 Task: Add Aura Cacia Clearing Breezeway Fizzy Bath to the cart.
Action: Mouse moved to (828, 311)
Screenshot: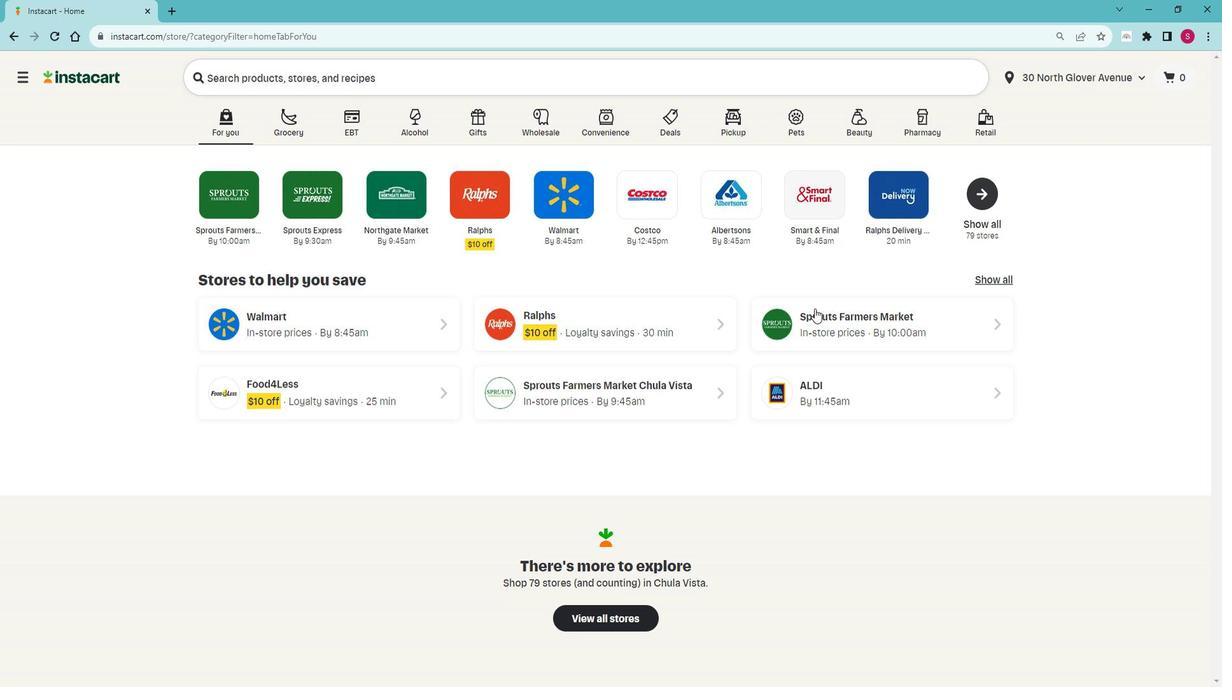 
Action: Mouse pressed left at (828, 311)
Screenshot: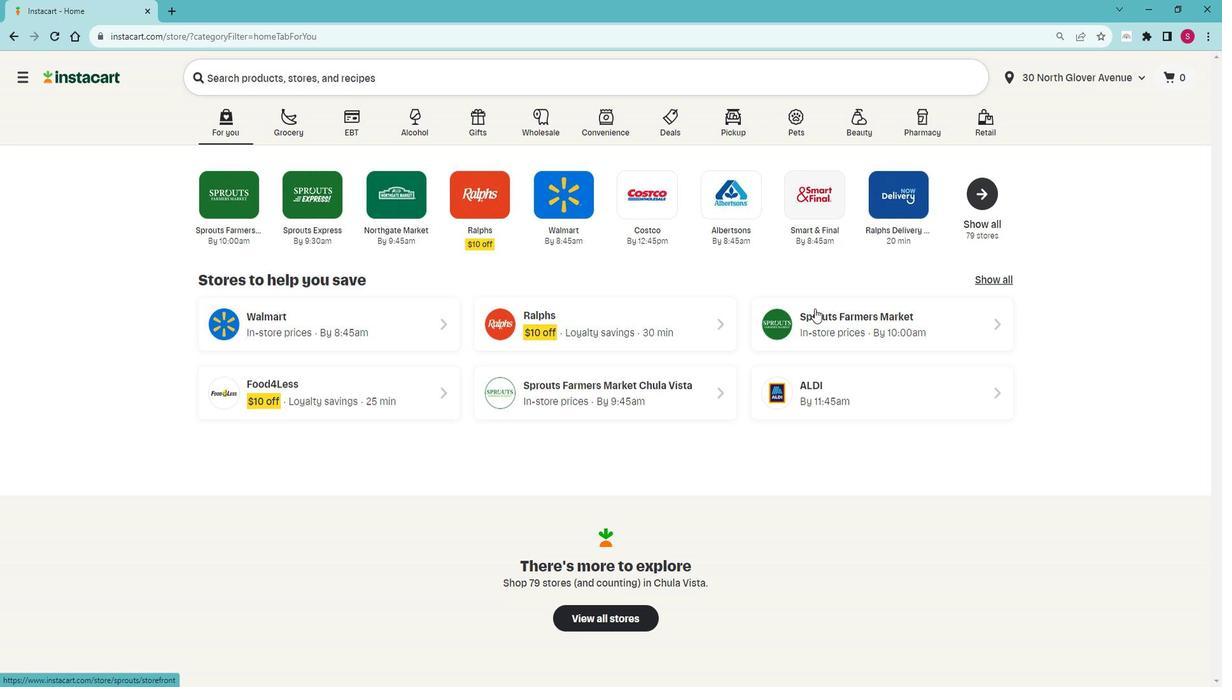 
Action: Mouse moved to (110, 518)
Screenshot: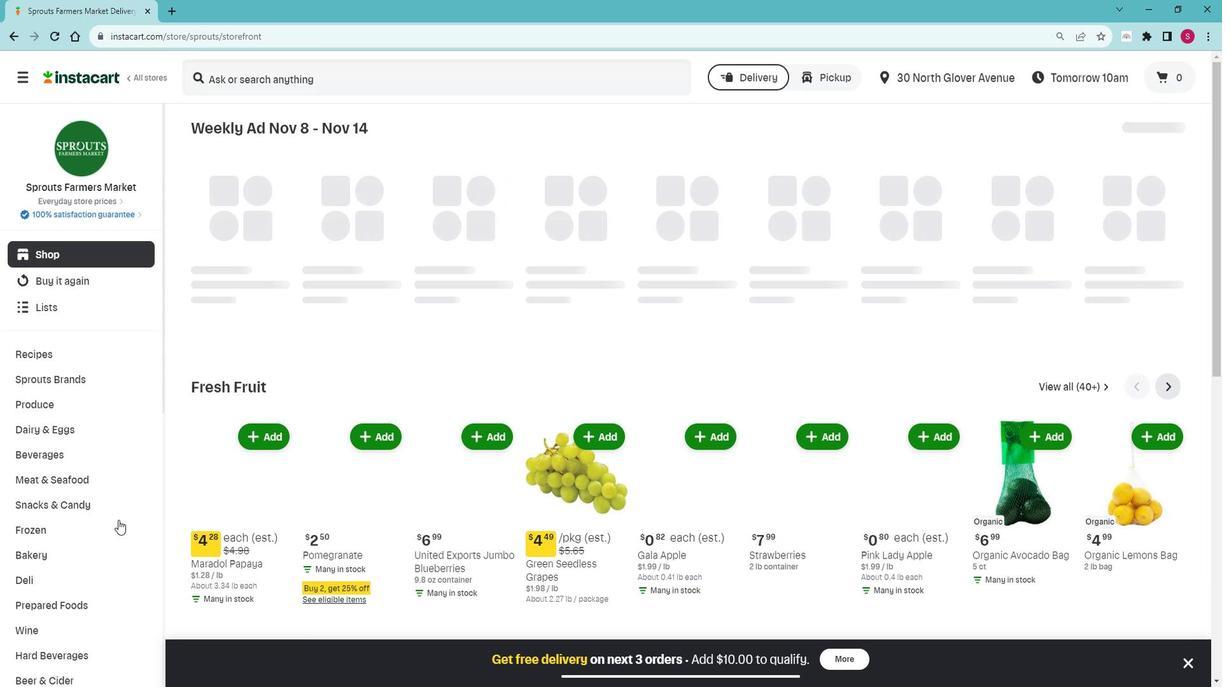 
Action: Mouse scrolled (110, 518) with delta (0, 0)
Screenshot: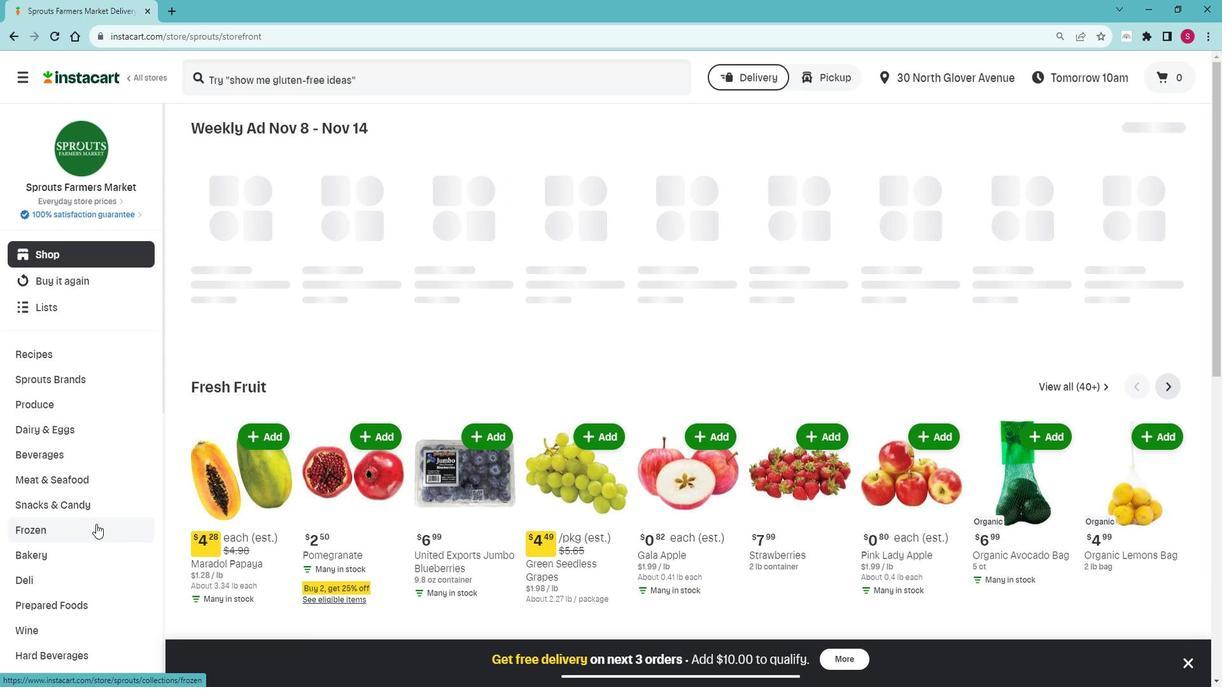
Action: Mouse scrolled (110, 518) with delta (0, 0)
Screenshot: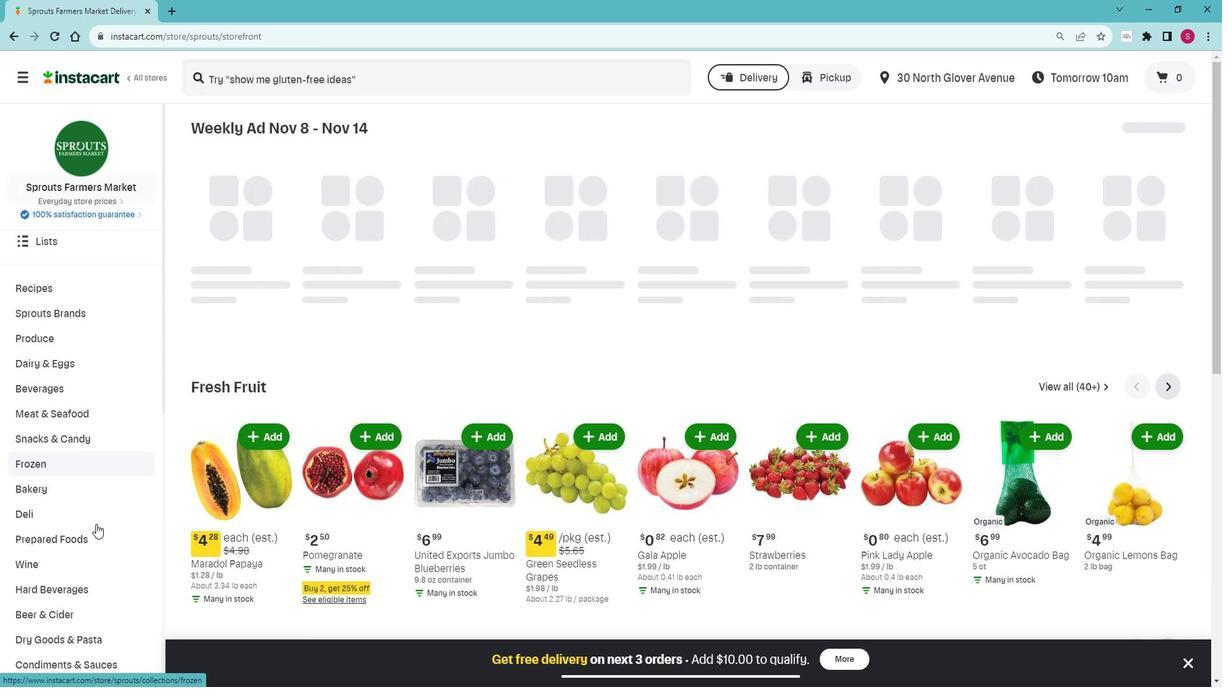
Action: Mouse scrolled (110, 518) with delta (0, 0)
Screenshot: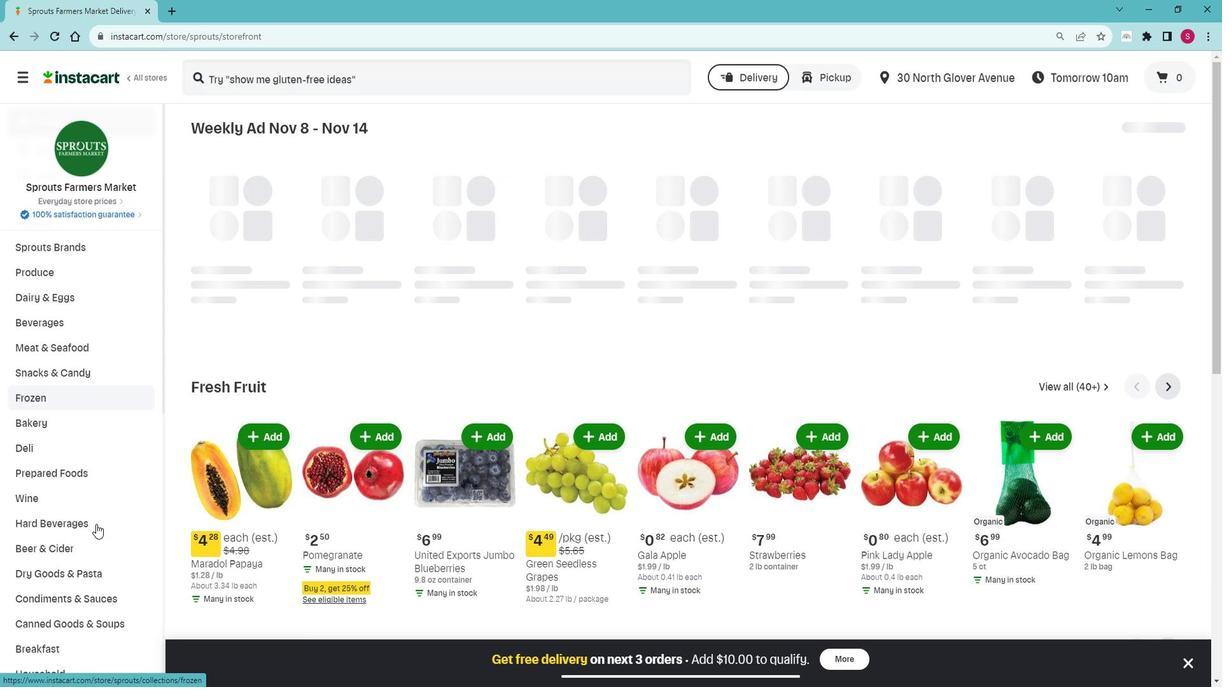 
Action: Mouse scrolled (110, 518) with delta (0, 0)
Screenshot: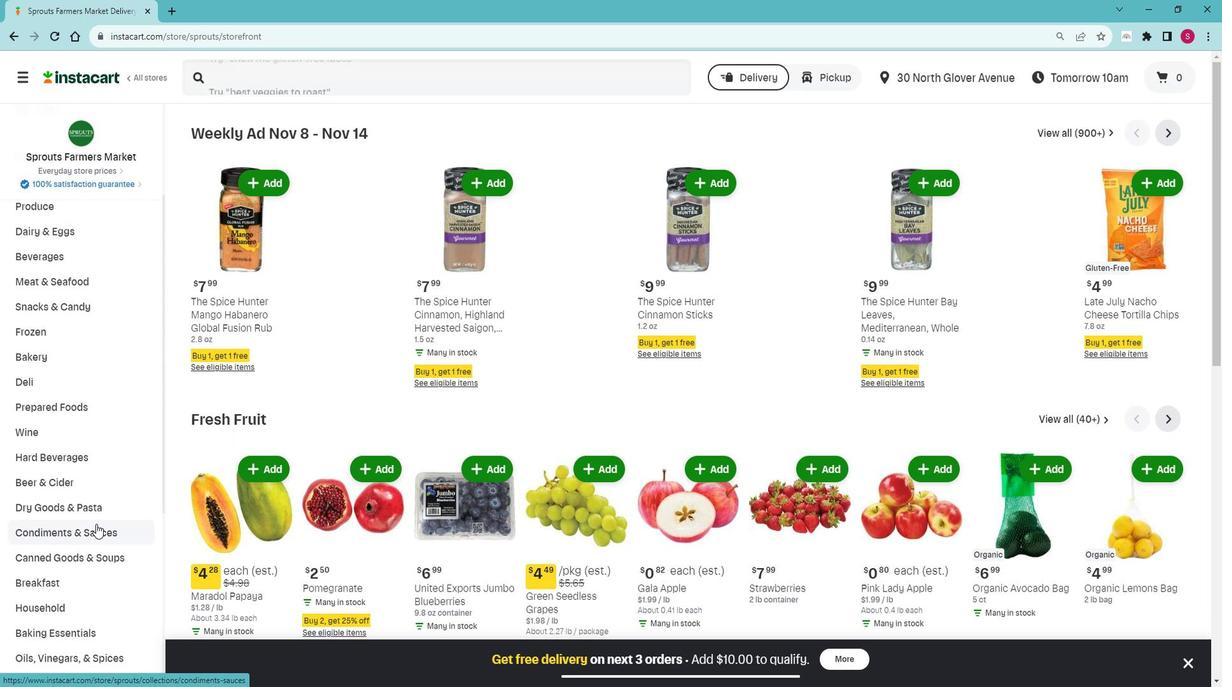 
Action: Mouse scrolled (110, 518) with delta (0, 0)
Screenshot: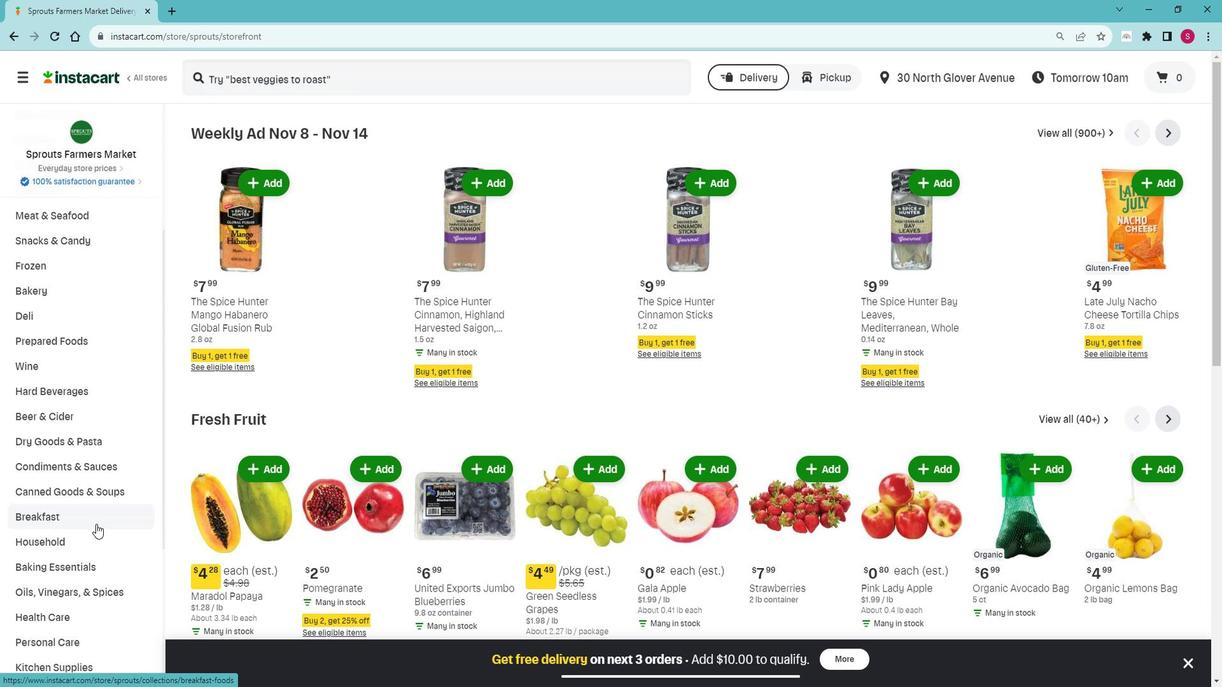
Action: Mouse scrolled (110, 518) with delta (0, 0)
Screenshot: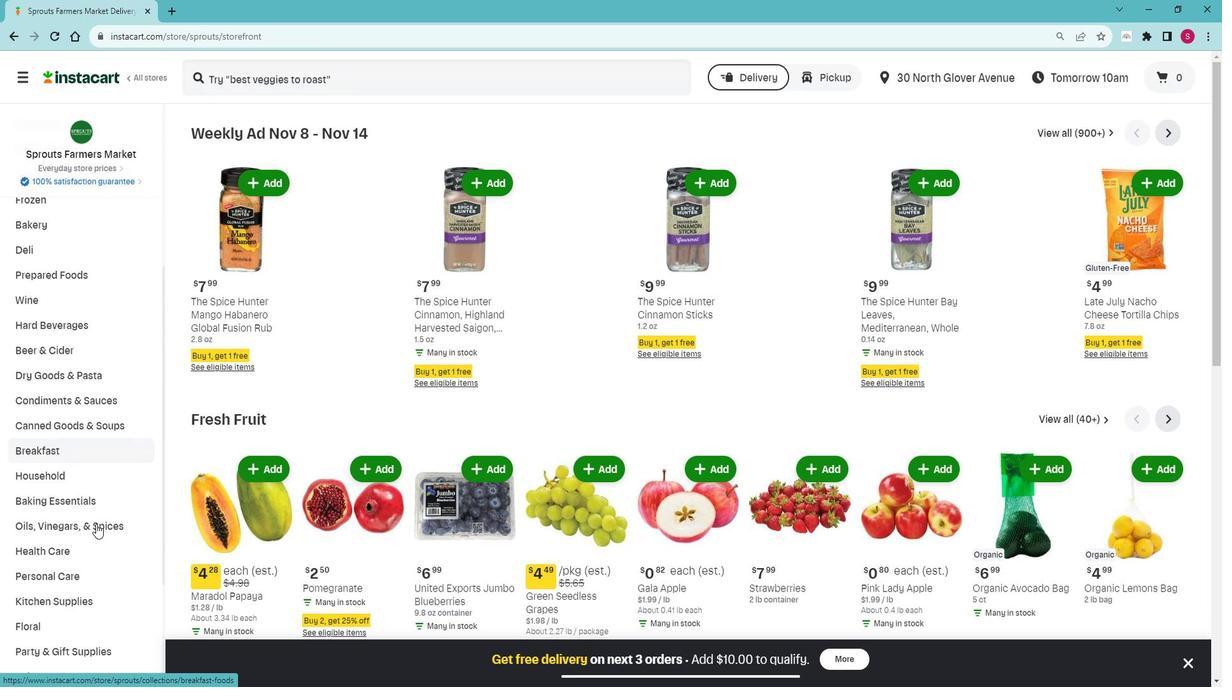 
Action: Mouse moved to (78, 500)
Screenshot: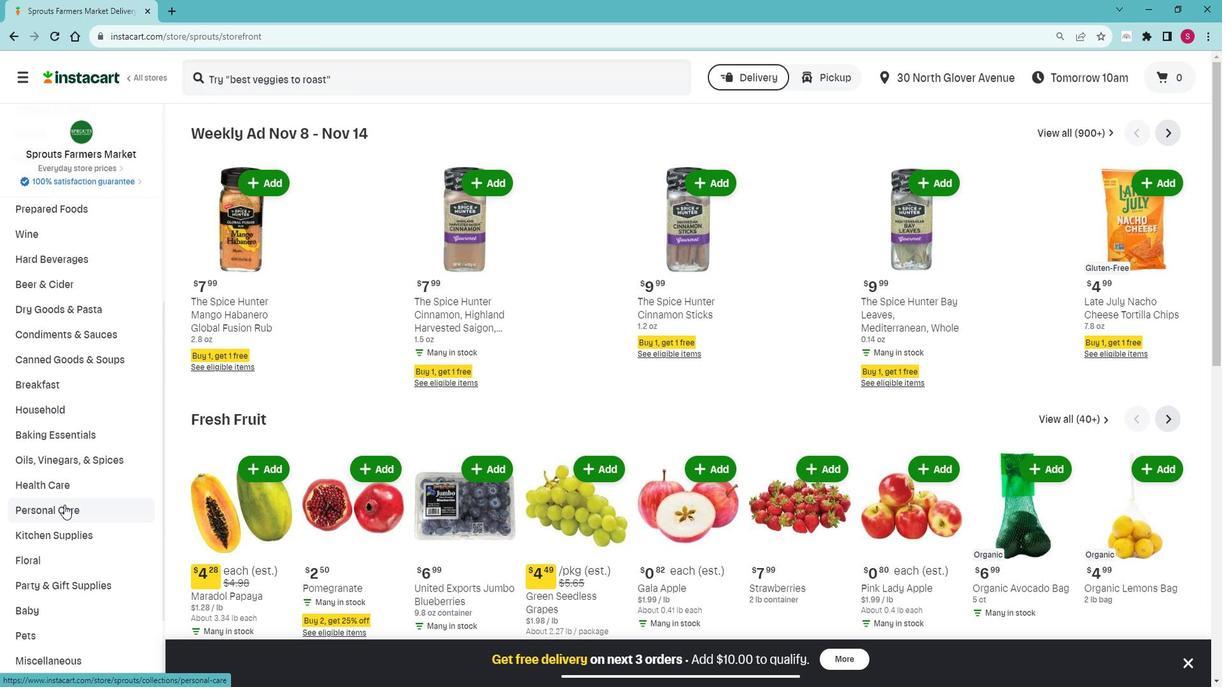 
Action: Mouse pressed left at (78, 500)
Screenshot: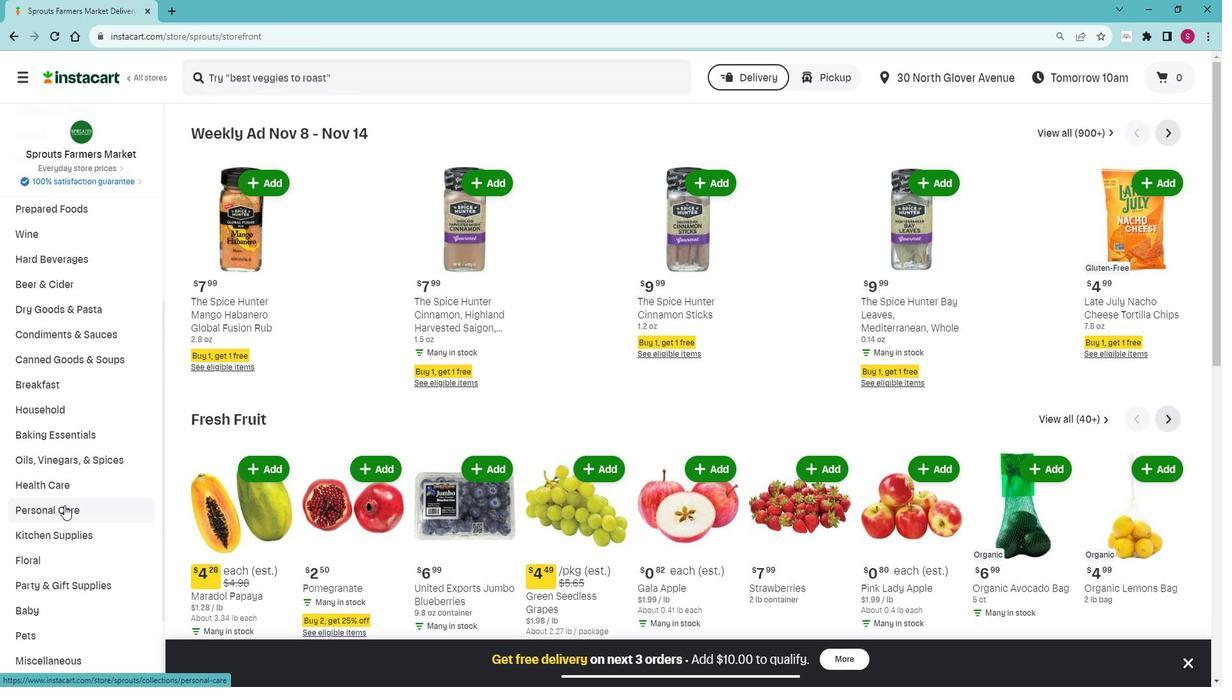 
Action: Mouse moved to (78, 501)
Screenshot: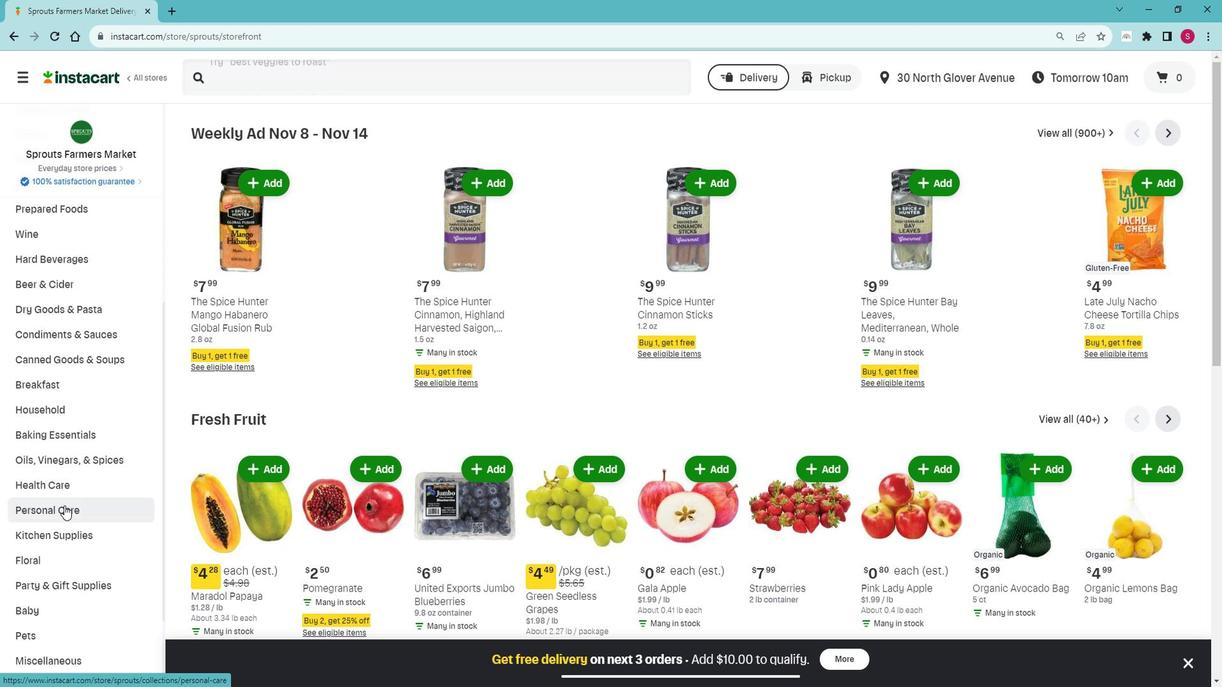 
Action: Mouse scrolled (78, 500) with delta (0, 0)
Screenshot: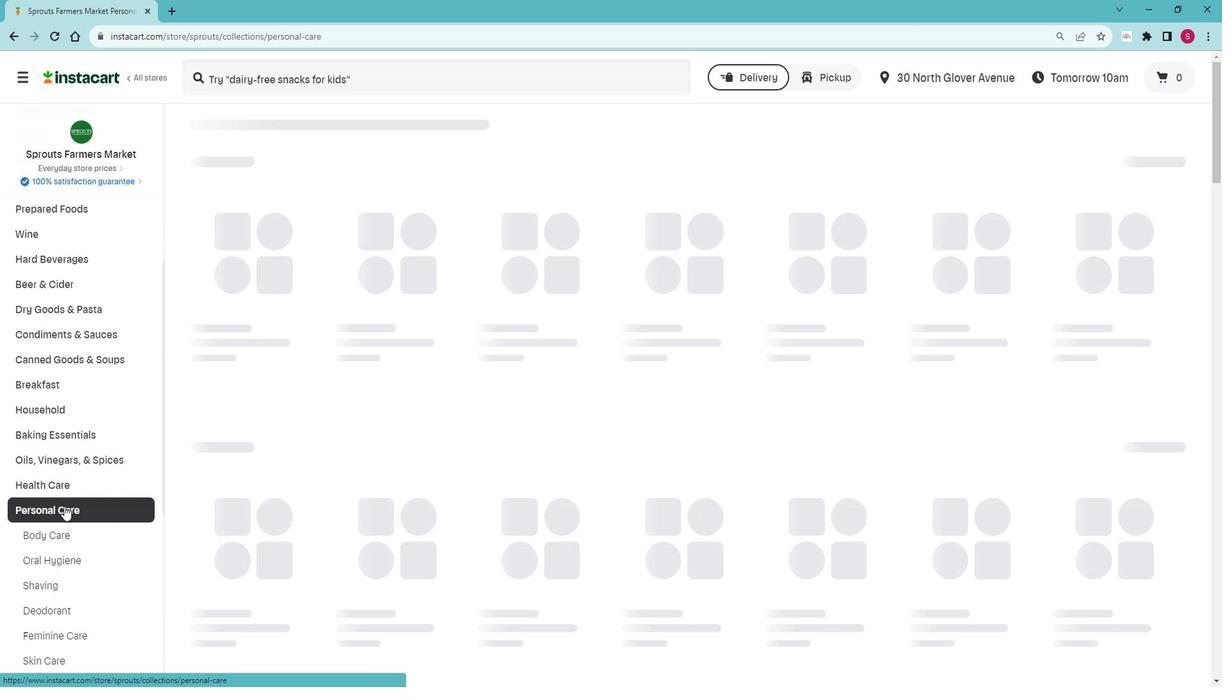 
Action: Mouse moved to (90, 465)
Screenshot: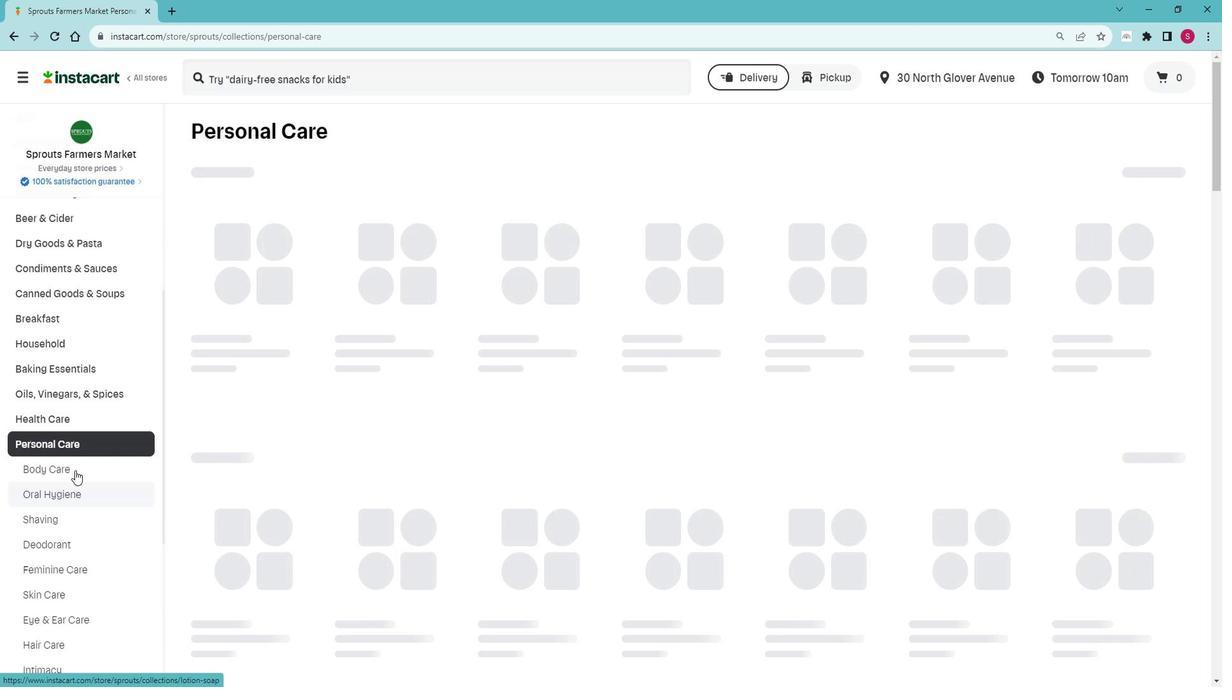 
Action: Mouse pressed left at (90, 465)
Screenshot: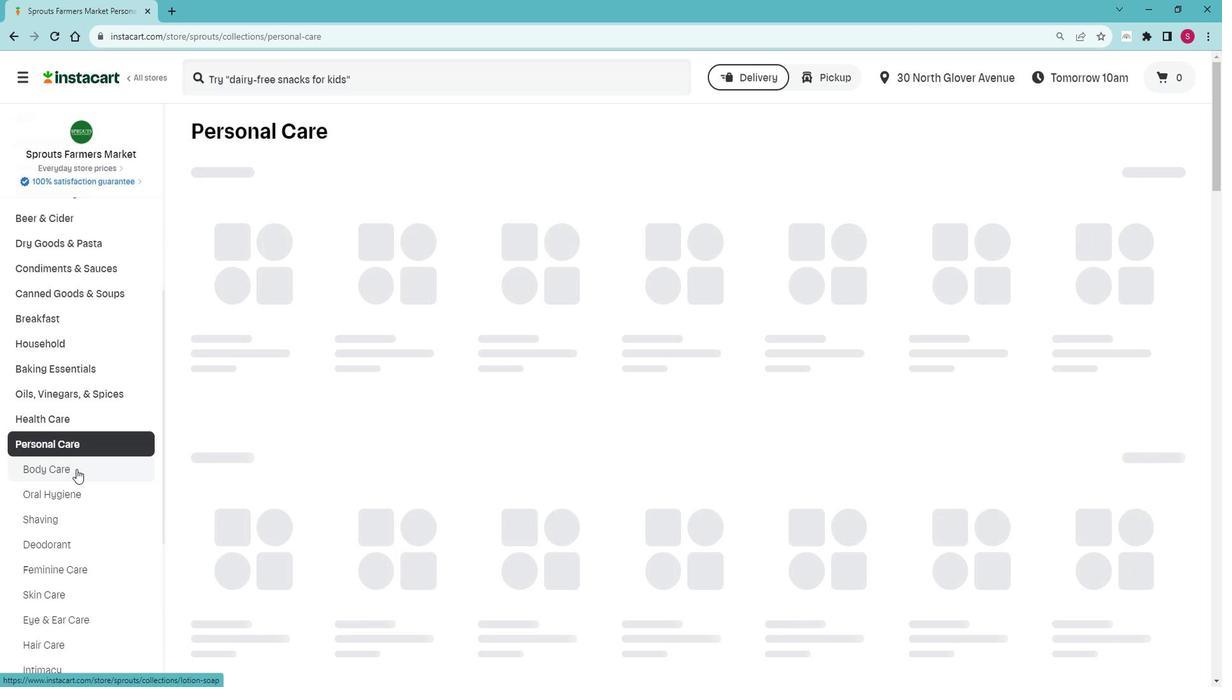 
Action: Mouse moved to (506, 187)
Screenshot: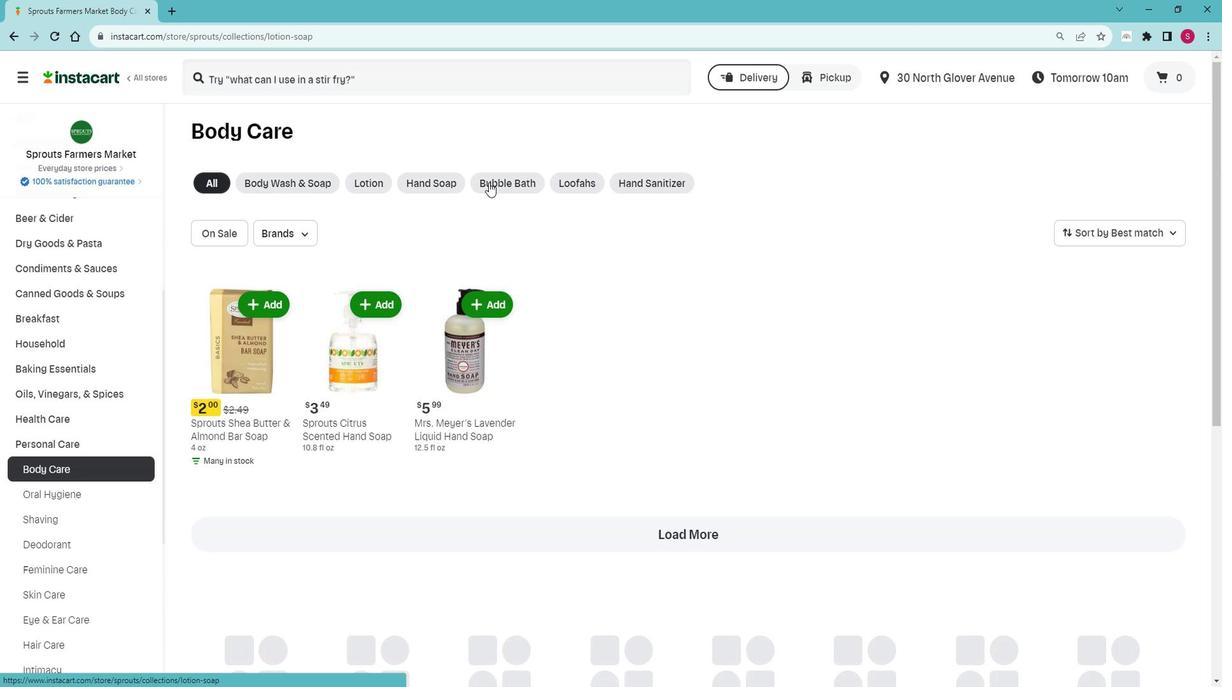 
Action: Mouse pressed left at (506, 187)
Screenshot: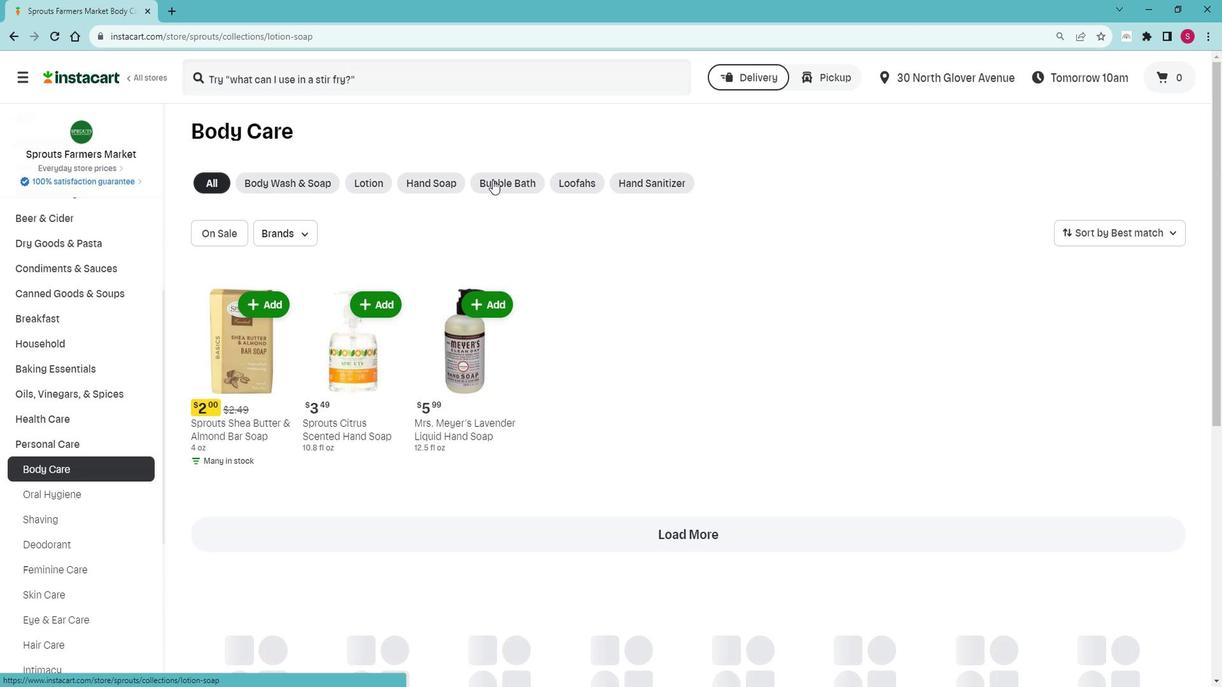 
Action: Mouse moved to (332, 88)
Screenshot: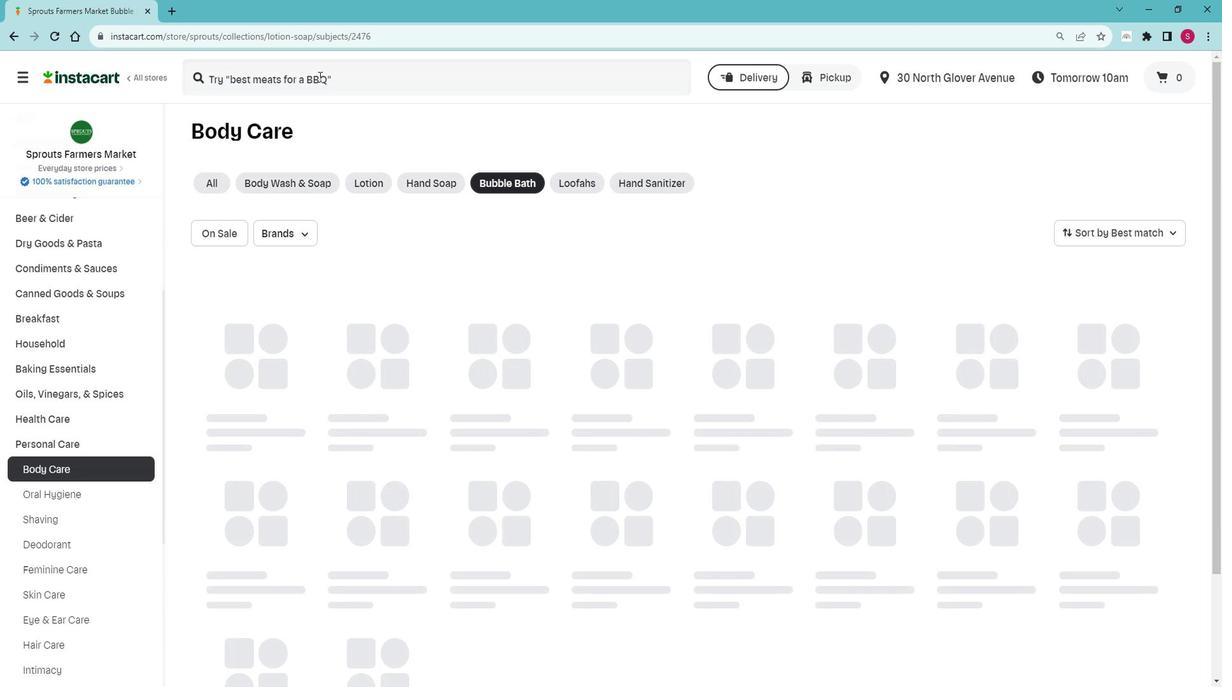 
Action: Mouse pressed left at (332, 88)
Screenshot: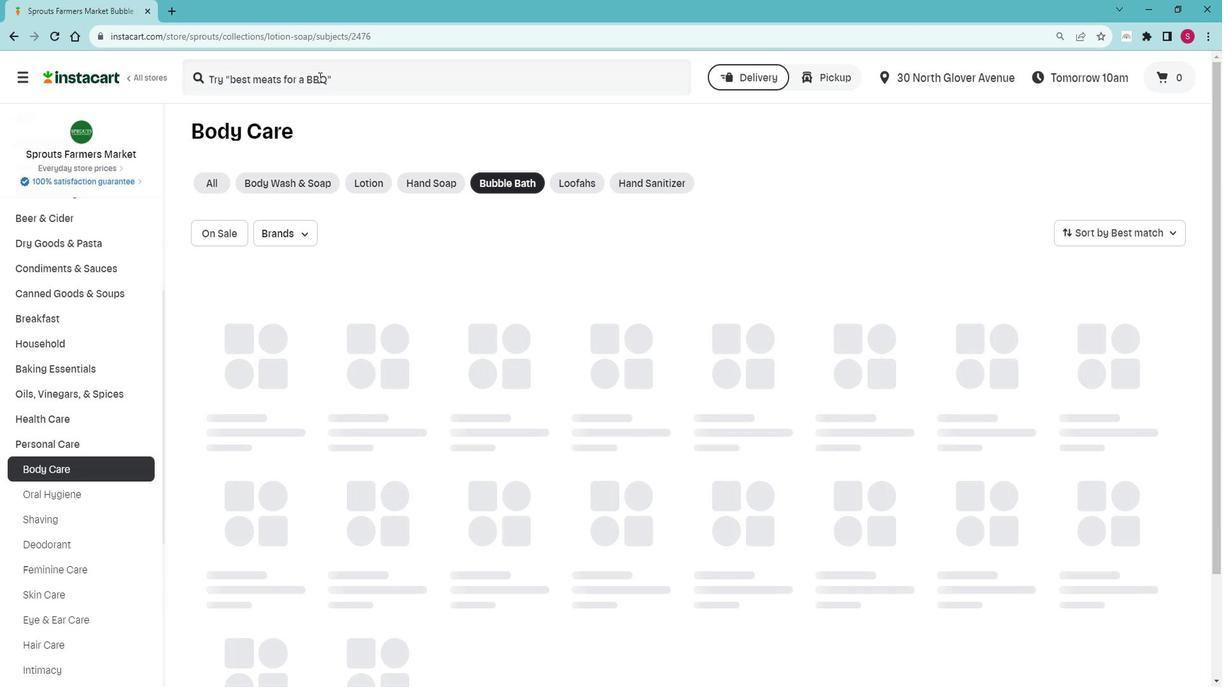 
Action: Mouse moved to (332, 88)
Screenshot: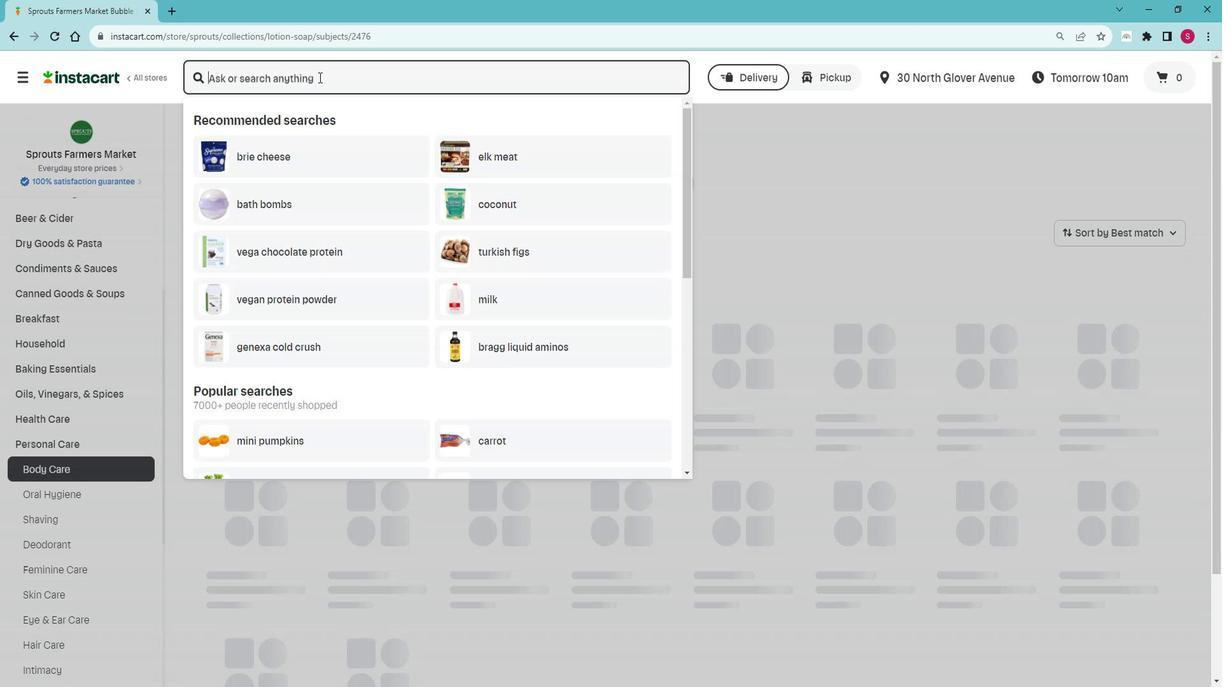 
Action: Key pressed <Key.shift>Aura<Key.space><Key.shift><Key.shift><Key.shift><Key.shift>Cacia<Key.space><Key.shift>Clearing<Key.space><Key.shift>Breezw<Key.backspace><Key.backspace>zeway<Key.space><Key.shift>Fizzy<Key.space><Key.shift>Bath<Key.enter>
Screenshot: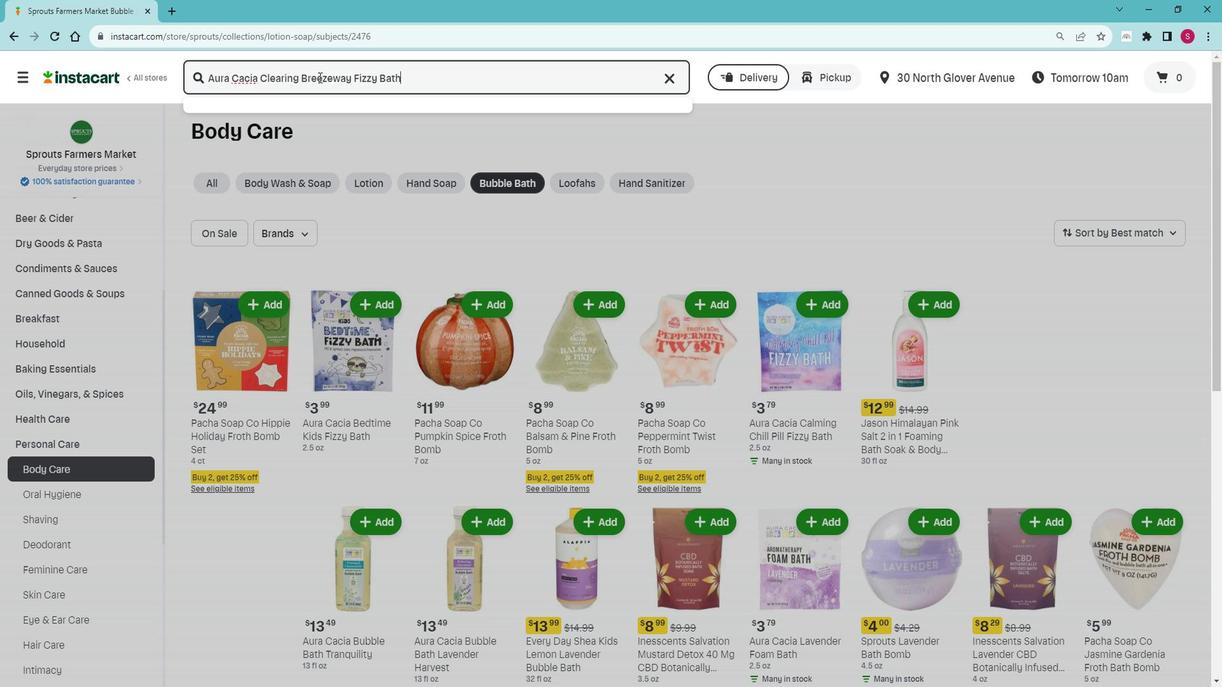 
Action: Mouse moved to (206, 203)
Screenshot: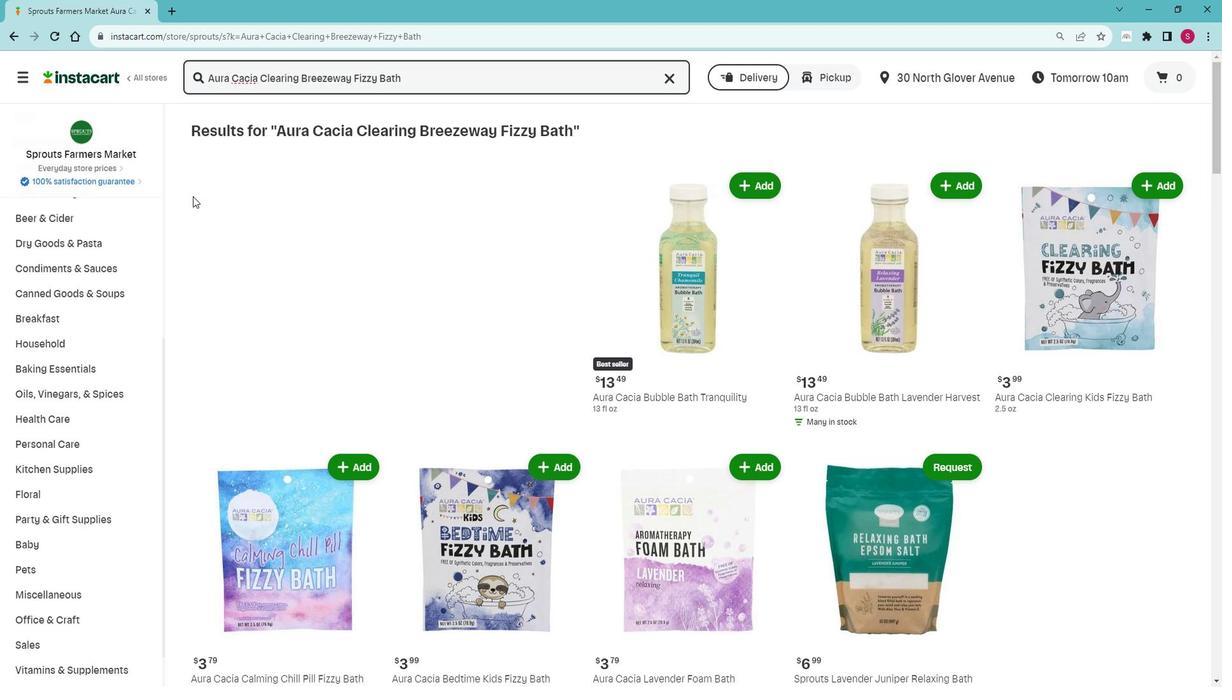 
Action: Mouse scrolled (206, 203) with delta (0, 0)
Screenshot: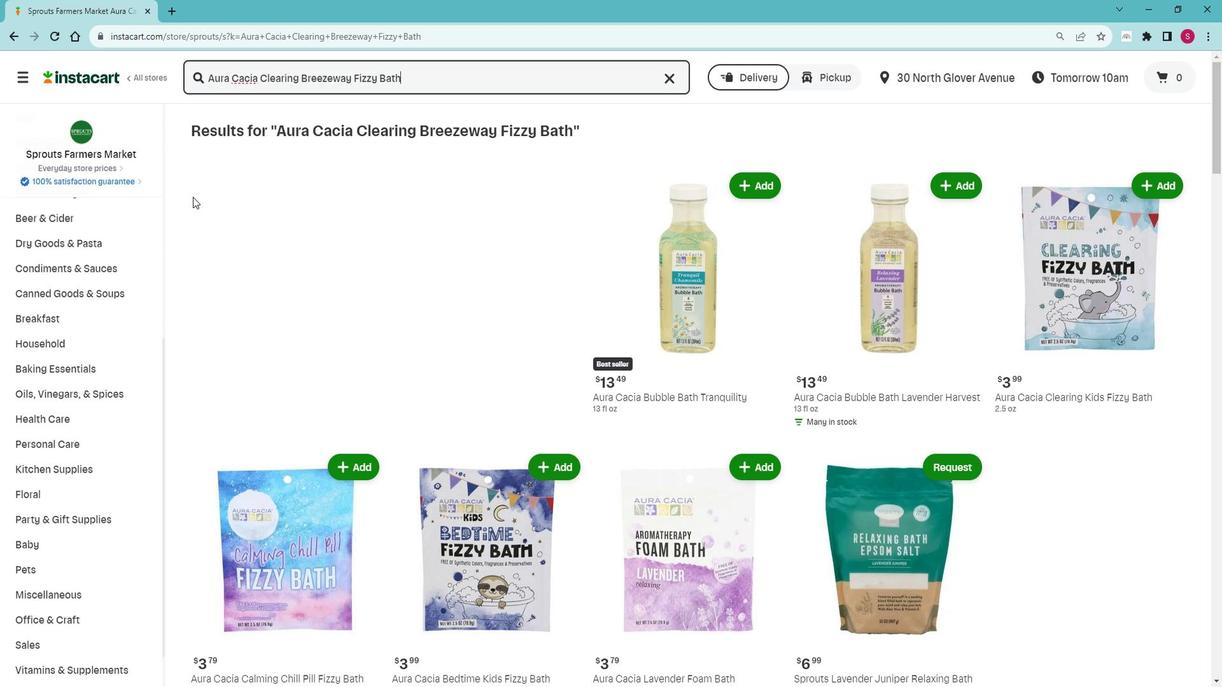 
Action: Mouse scrolled (206, 203) with delta (0, 0)
Screenshot: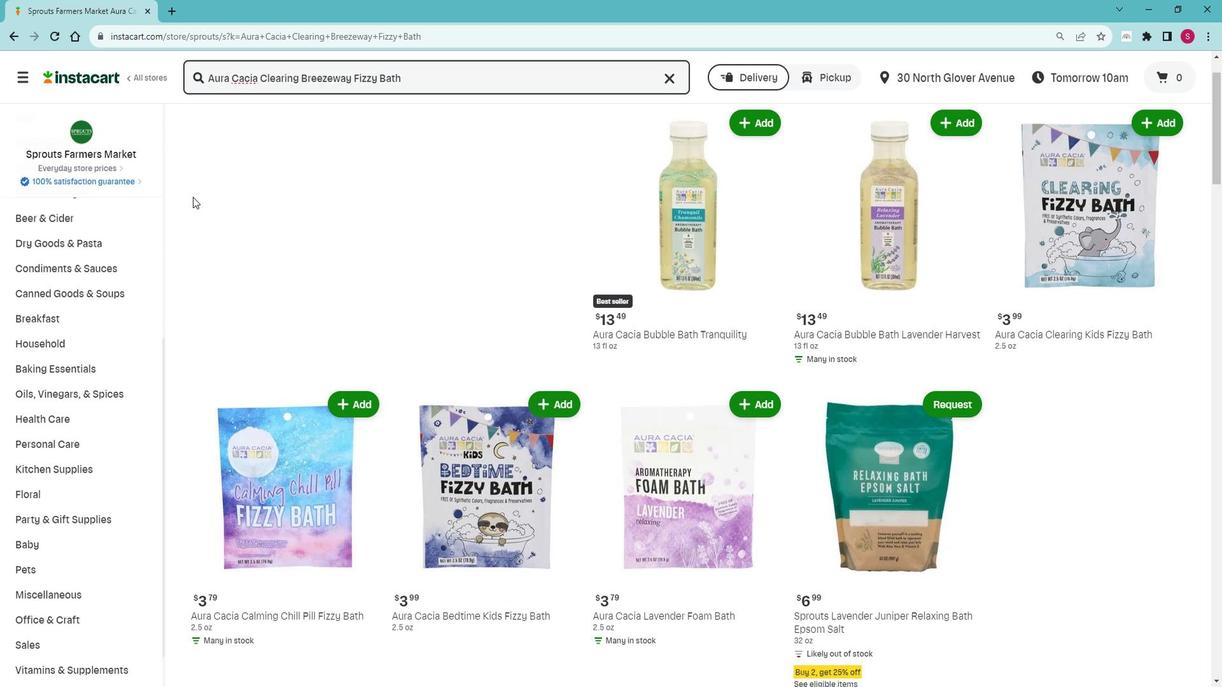
Action: Mouse moved to (206, 203)
Screenshot: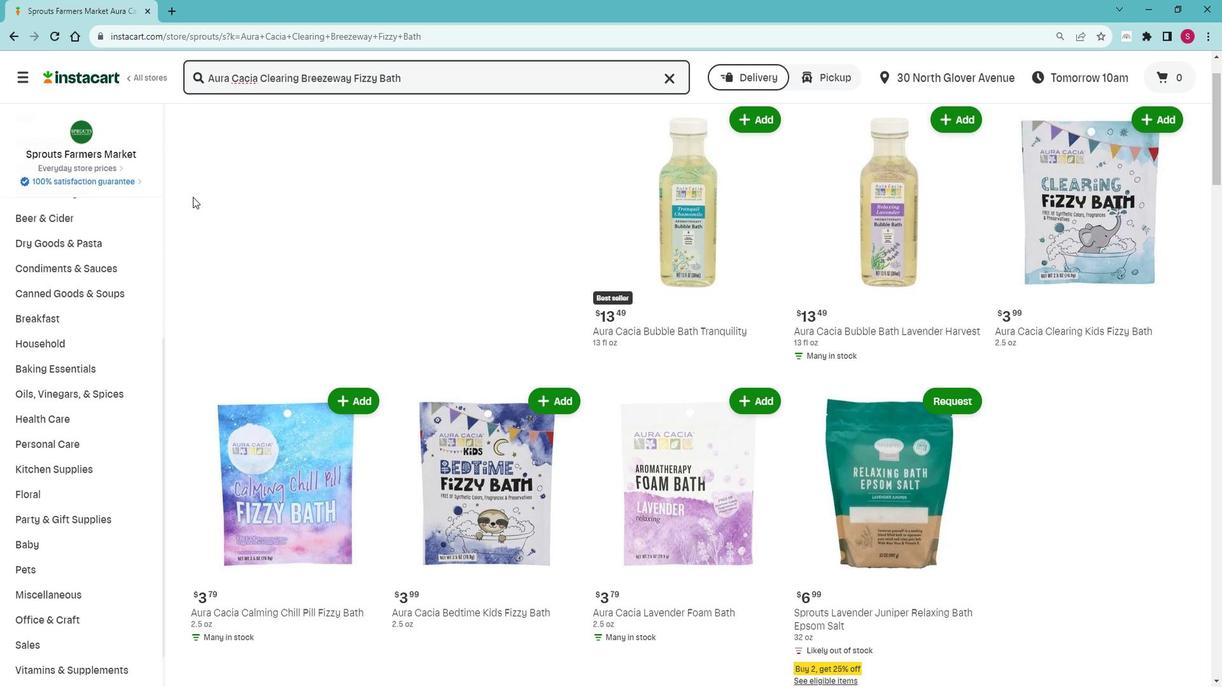 
